 Task: Check the sale-to-list ratio of master bedroom in the last 1 year.
Action: Mouse moved to (841, 205)
Screenshot: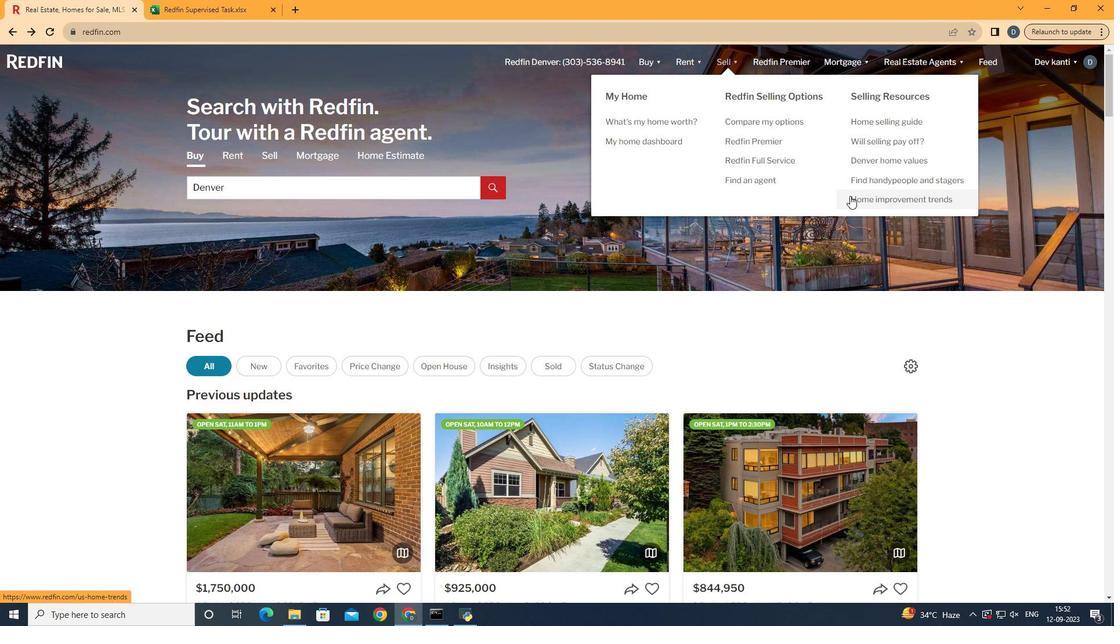 
Action: Mouse pressed left at (841, 205)
Screenshot: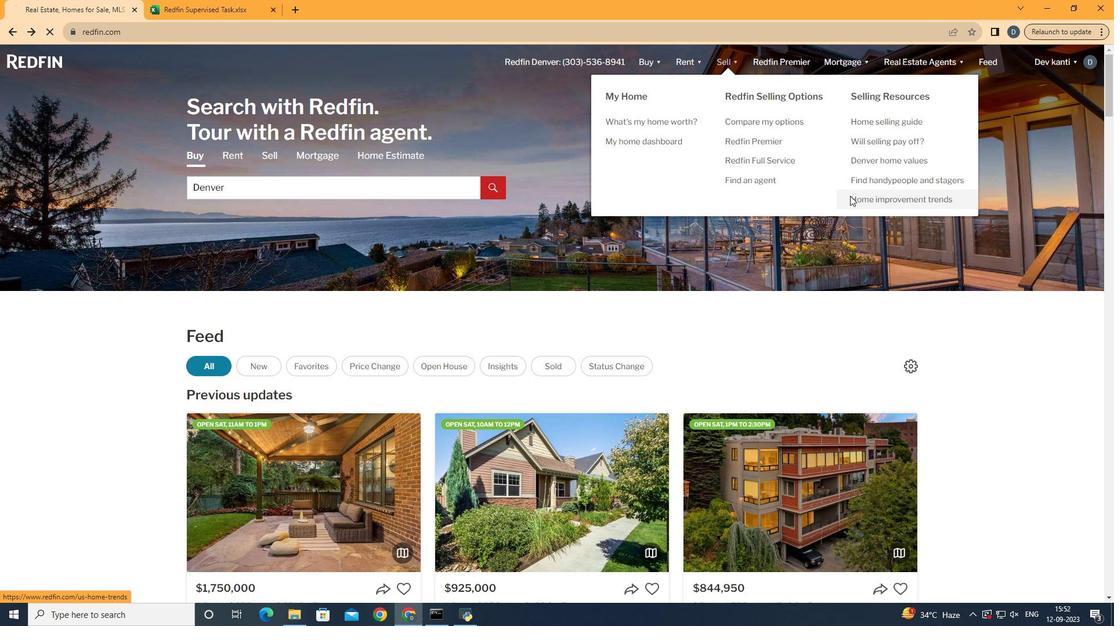 
Action: Mouse moved to (372, 226)
Screenshot: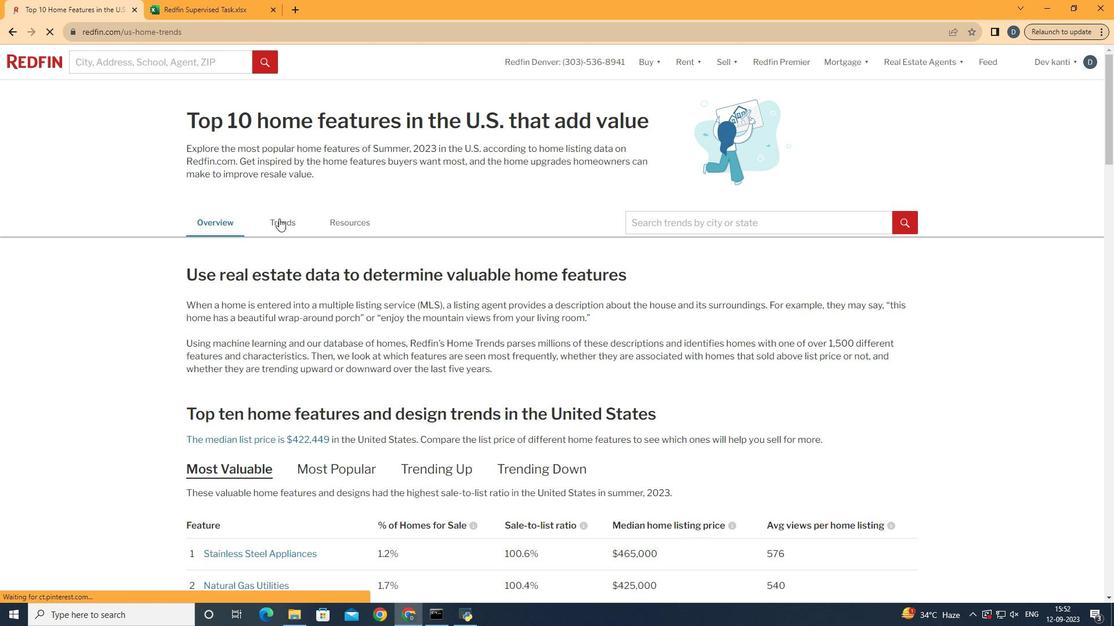 
Action: Mouse pressed left at (372, 226)
Screenshot: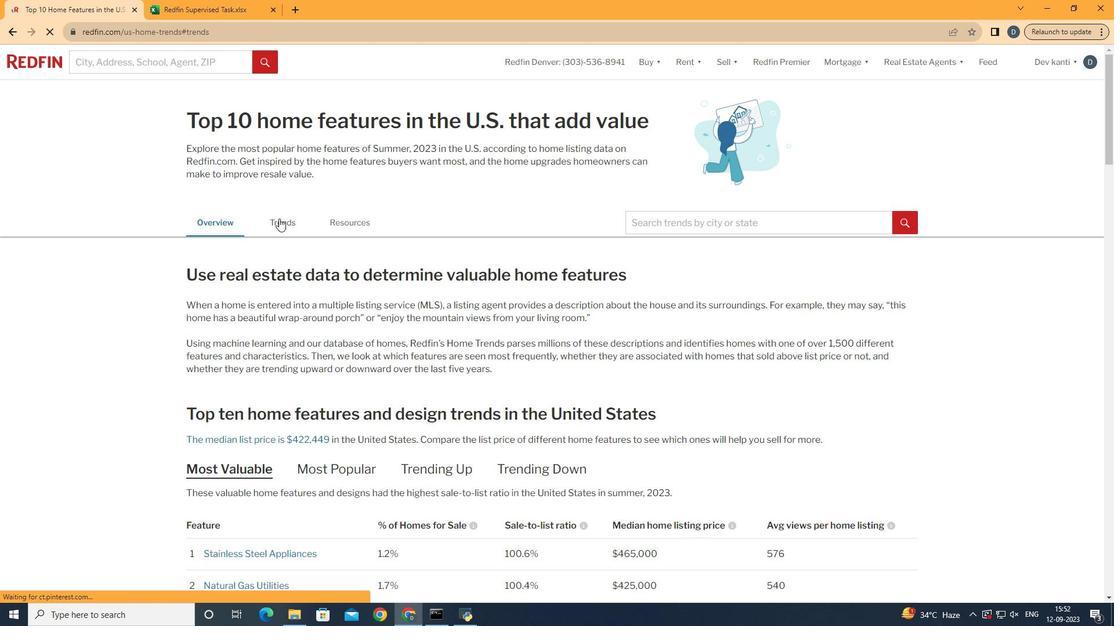 
Action: Mouse moved to (373, 224)
Screenshot: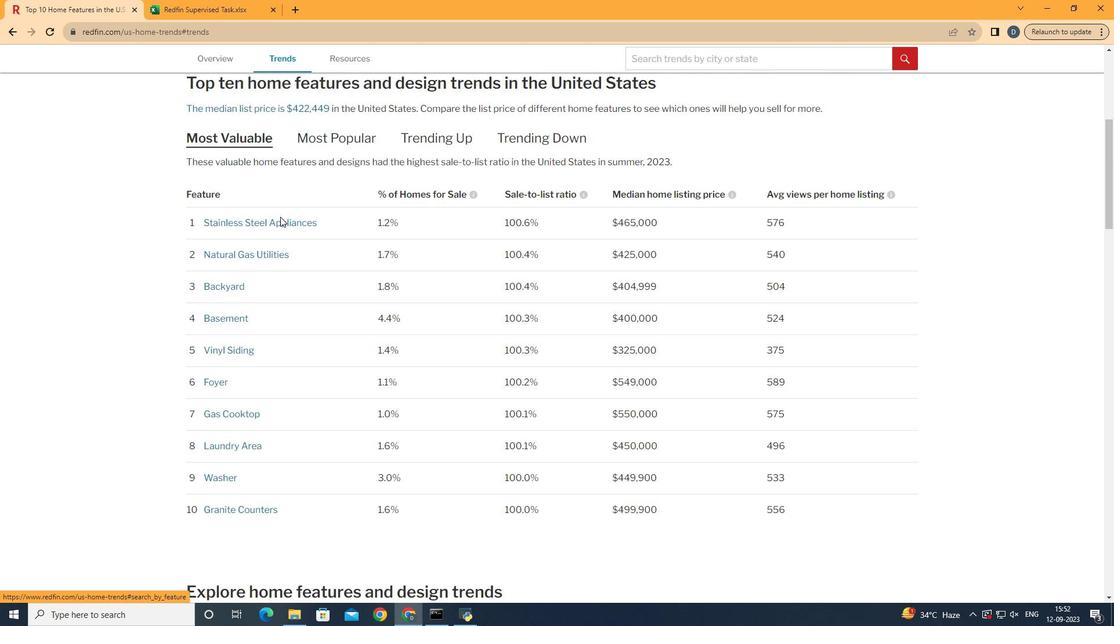 
Action: Mouse scrolled (373, 223) with delta (0, 0)
Screenshot: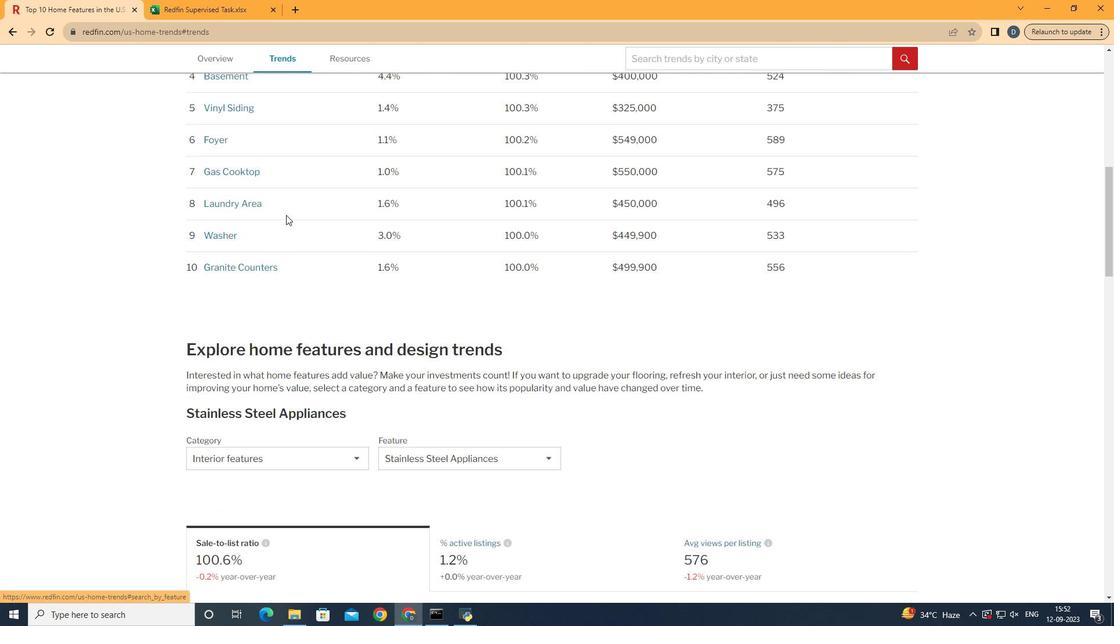 
Action: Mouse scrolled (373, 223) with delta (0, 0)
Screenshot: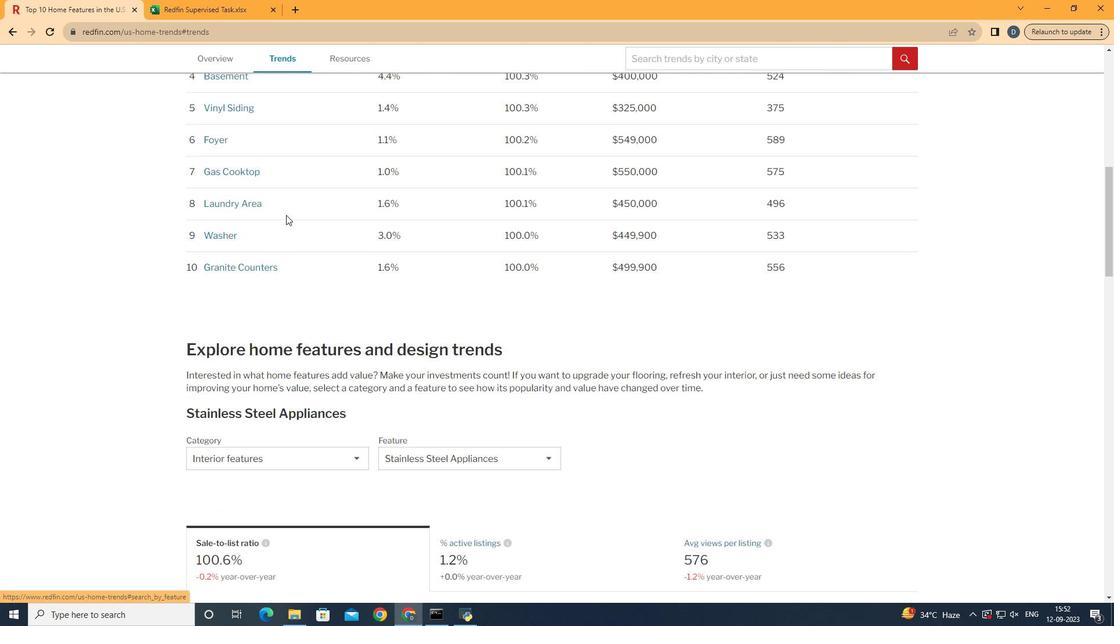 
Action: Mouse moved to (373, 224)
Screenshot: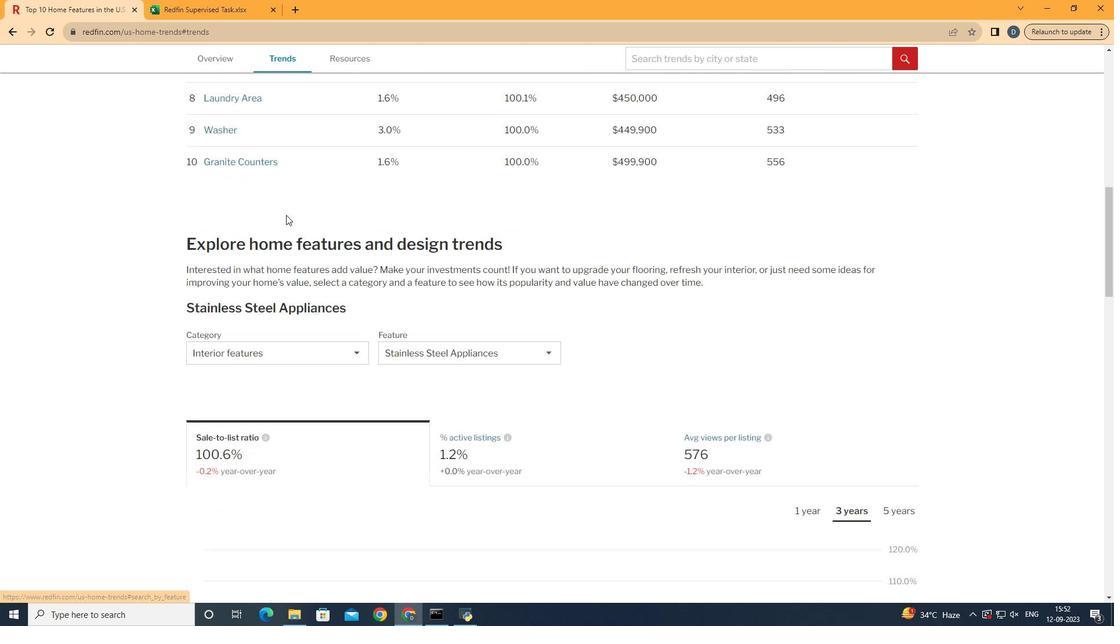 
Action: Mouse scrolled (373, 223) with delta (0, 0)
Screenshot: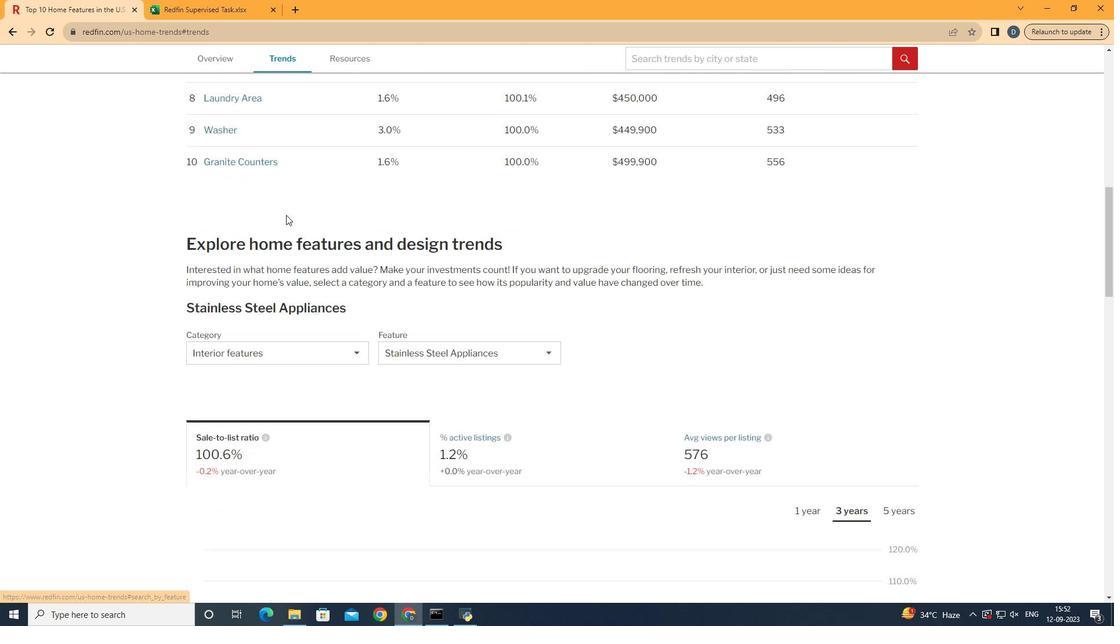 
Action: Mouse scrolled (373, 223) with delta (0, 0)
Screenshot: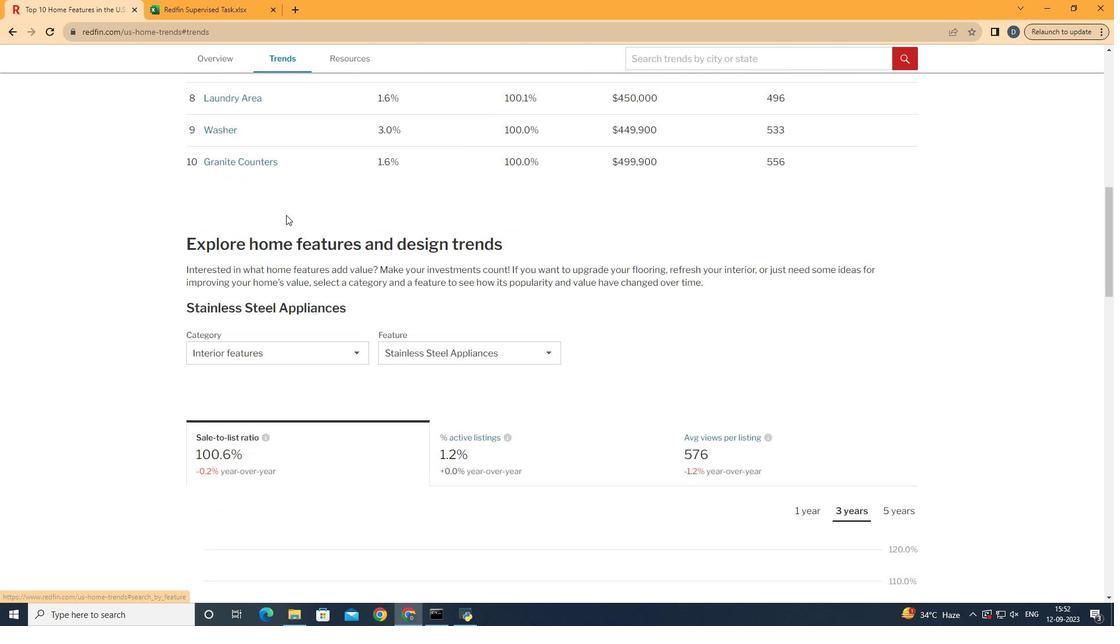 
Action: Mouse moved to (374, 224)
Screenshot: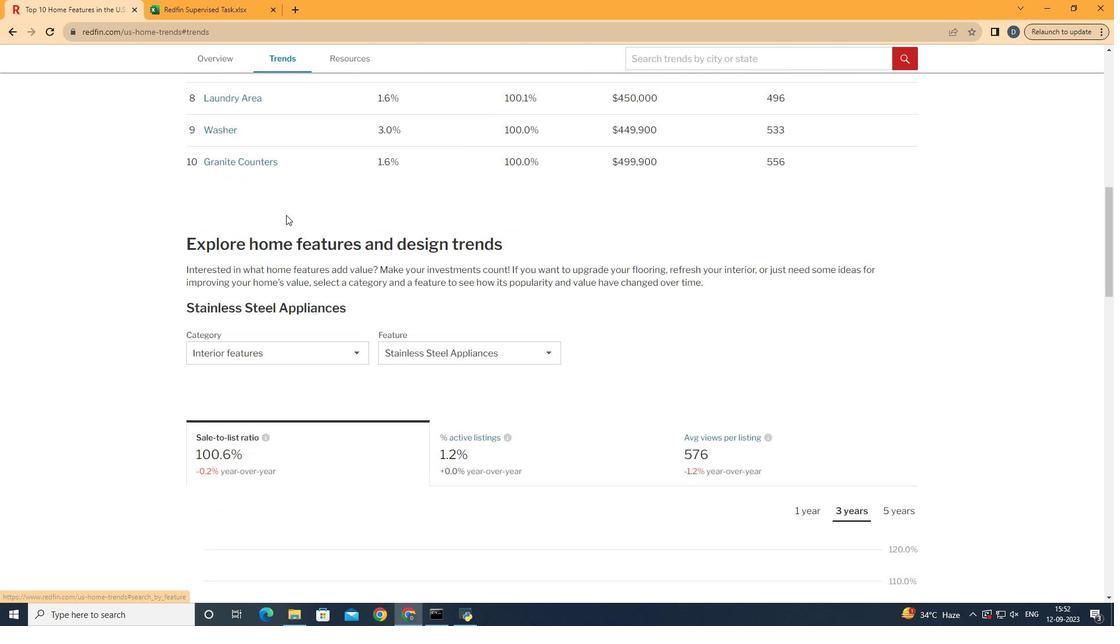 
Action: Mouse scrolled (374, 223) with delta (0, 0)
Screenshot: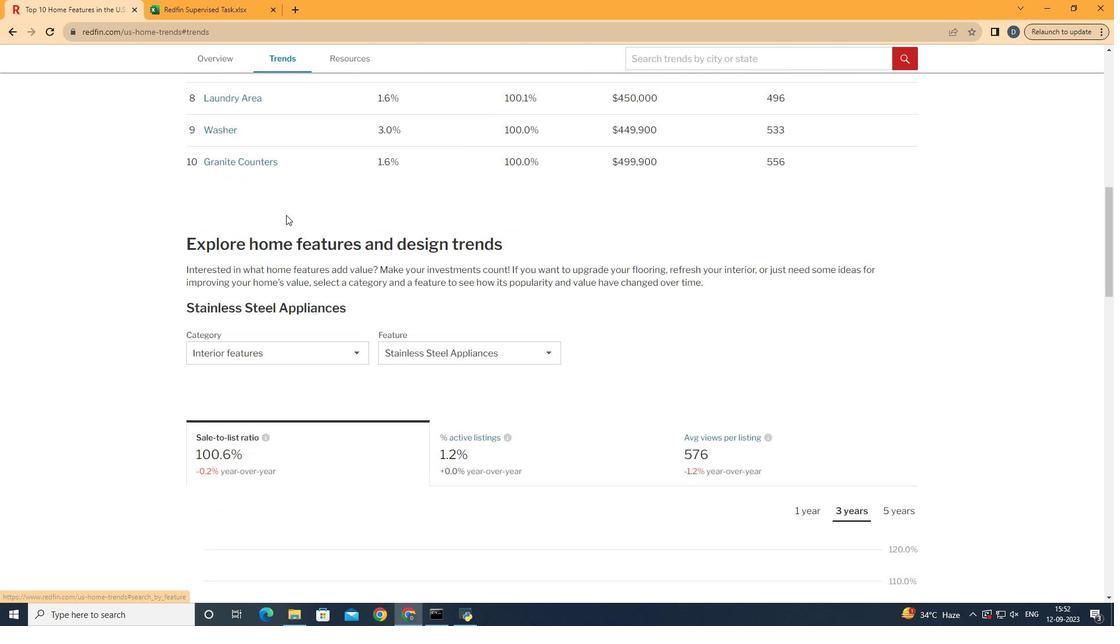 
Action: Mouse moved to (375, 223)
Screenshot: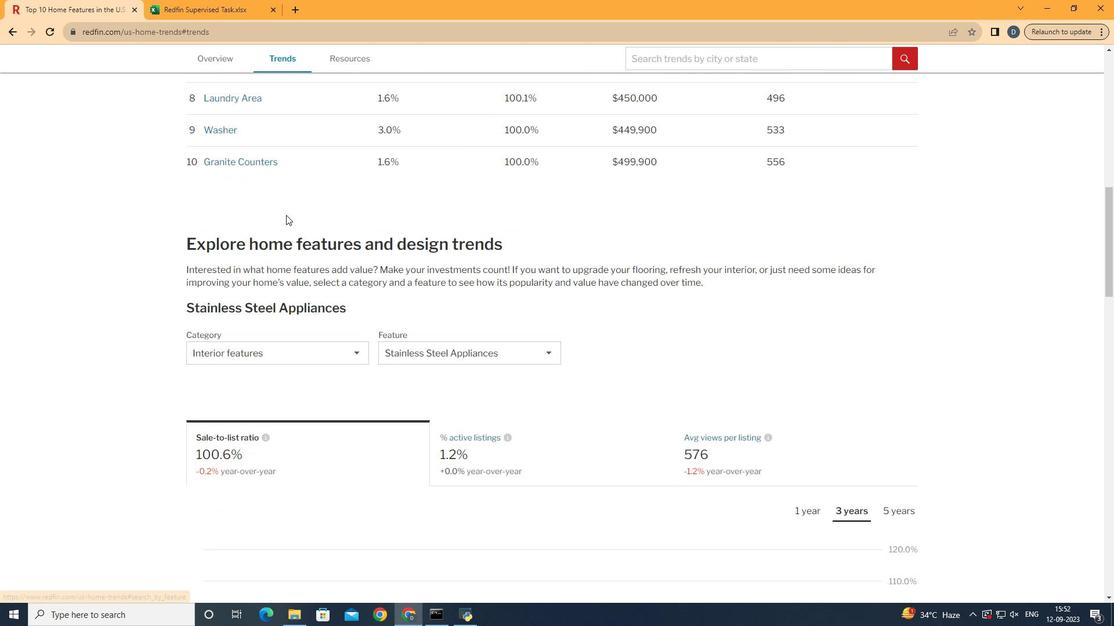 
Action: Mouse scrolled (375, 223) with delta (0, 0)
Screenshot: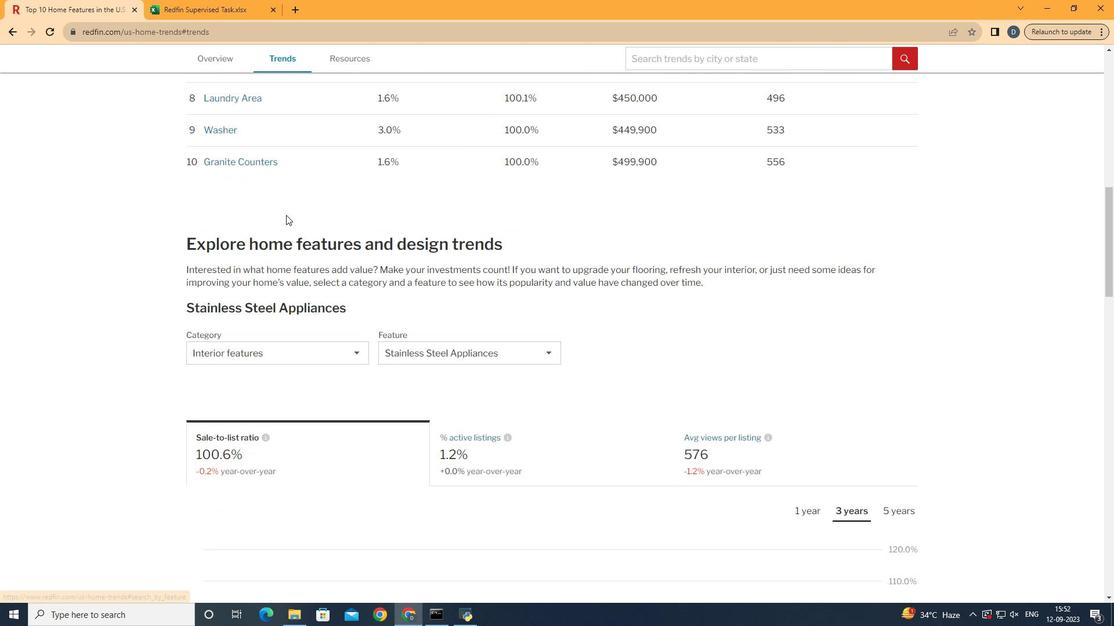 
Action: Mouse moved to (391, 354)
Screenshot: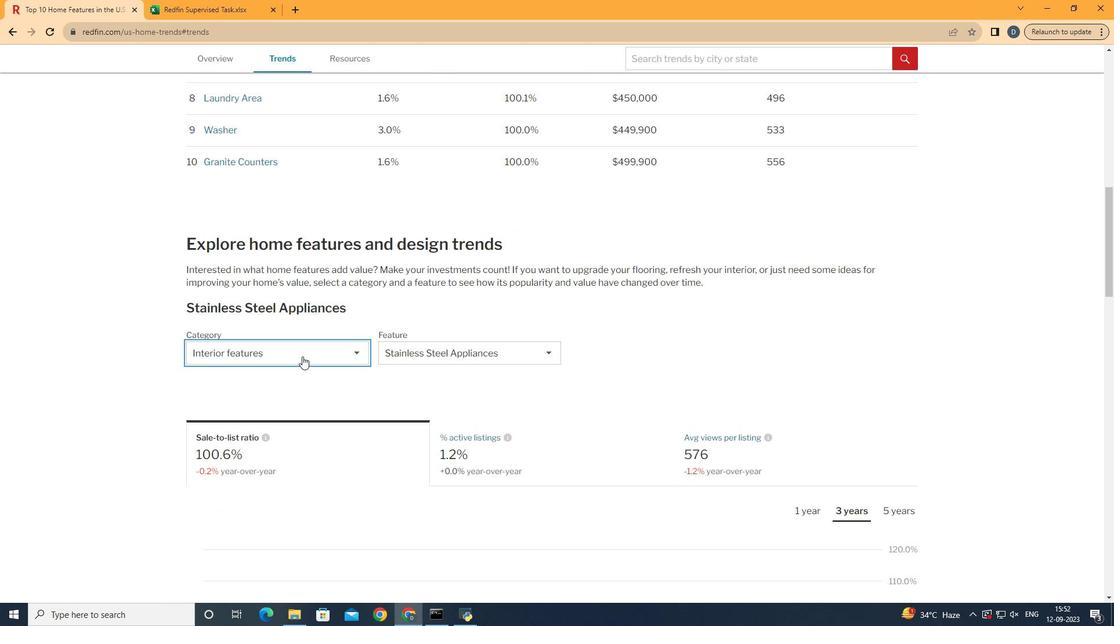
Action: Mouse pressed left at (391, 354)
Screenshot: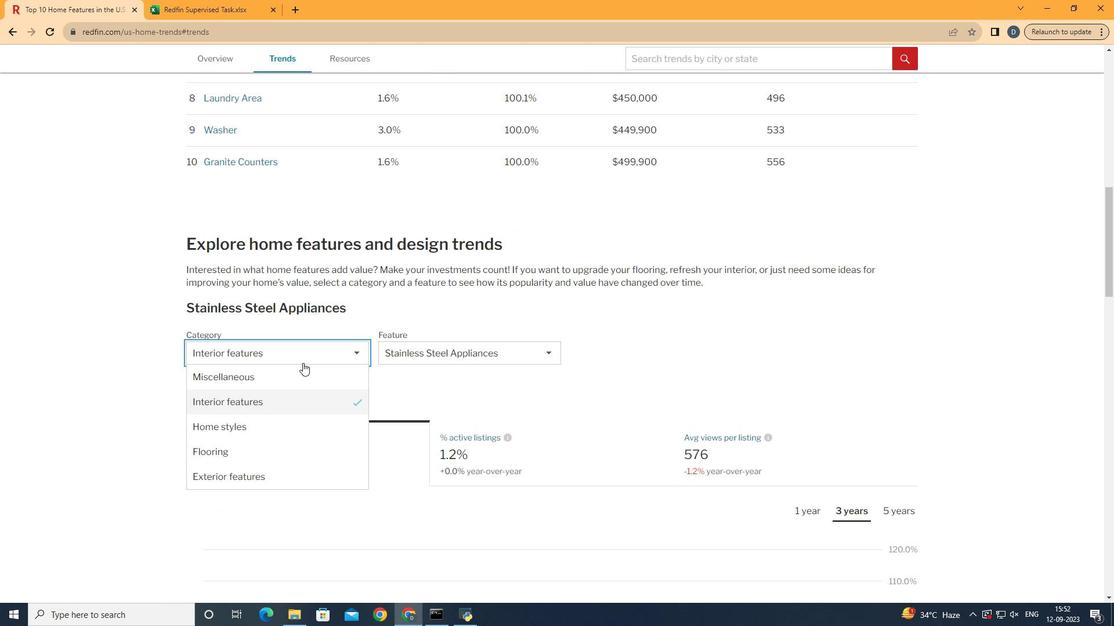 
Action: Mouse moved to (391, 386)
Screenshot: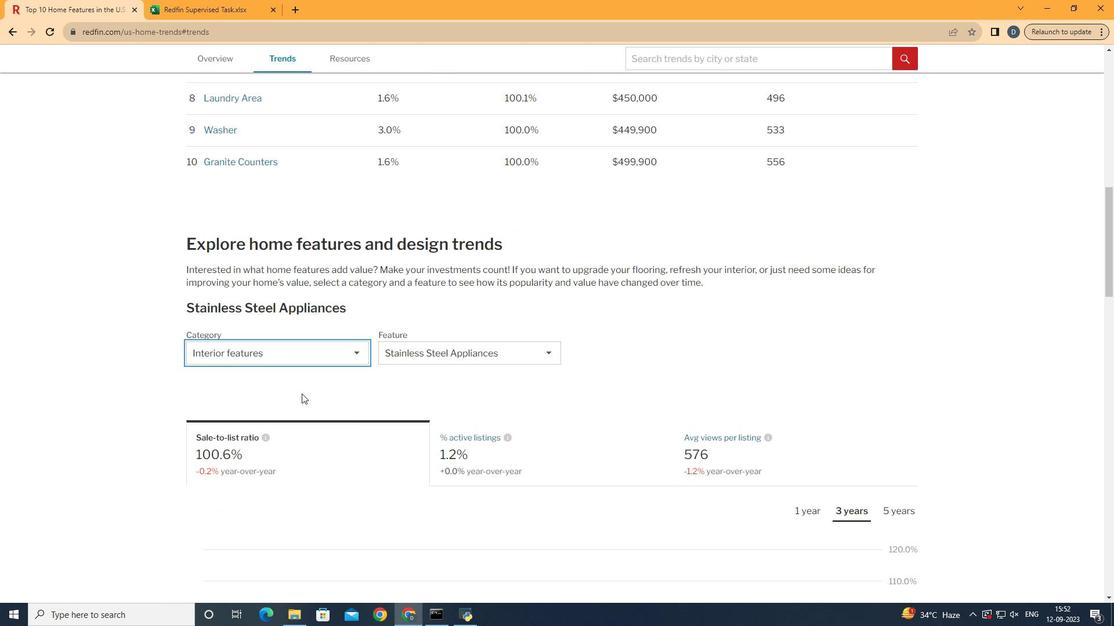 
Action: Mouse pressed left at (391, 386)
Screenshot: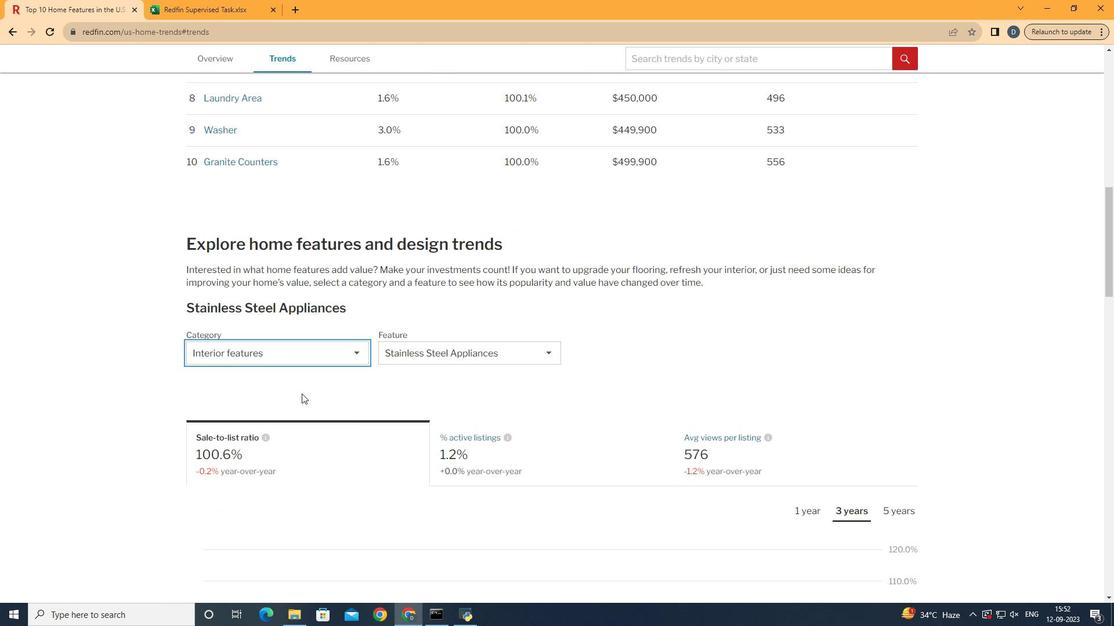 
Action: Mouse moved to (562, 346)
Screenshot: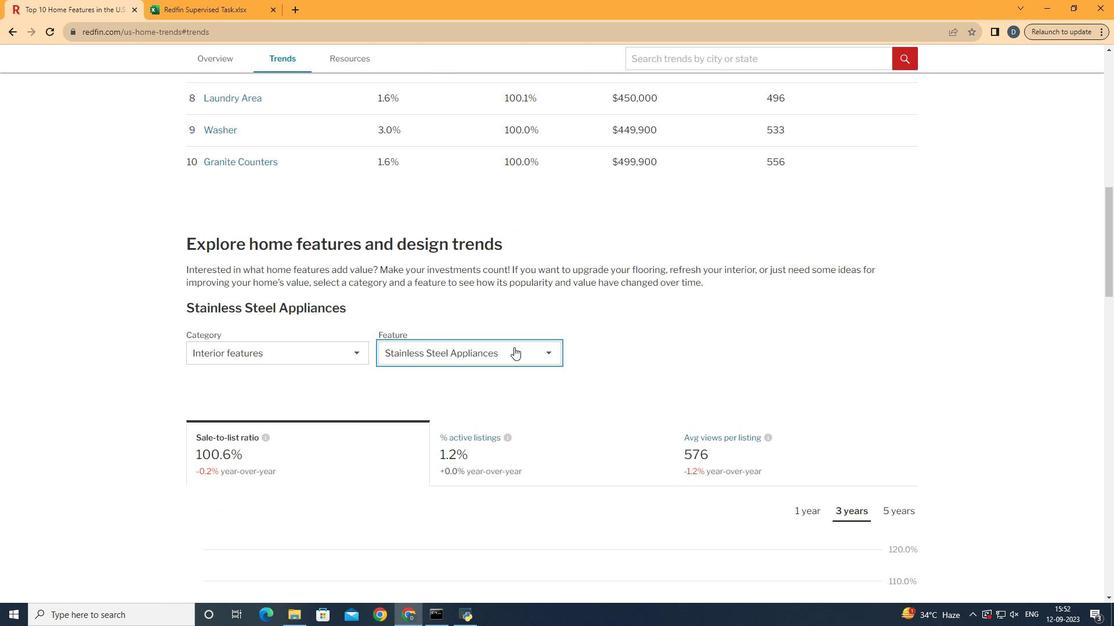 
Action: Mouse pressed left at (562, 346)
Screenshot: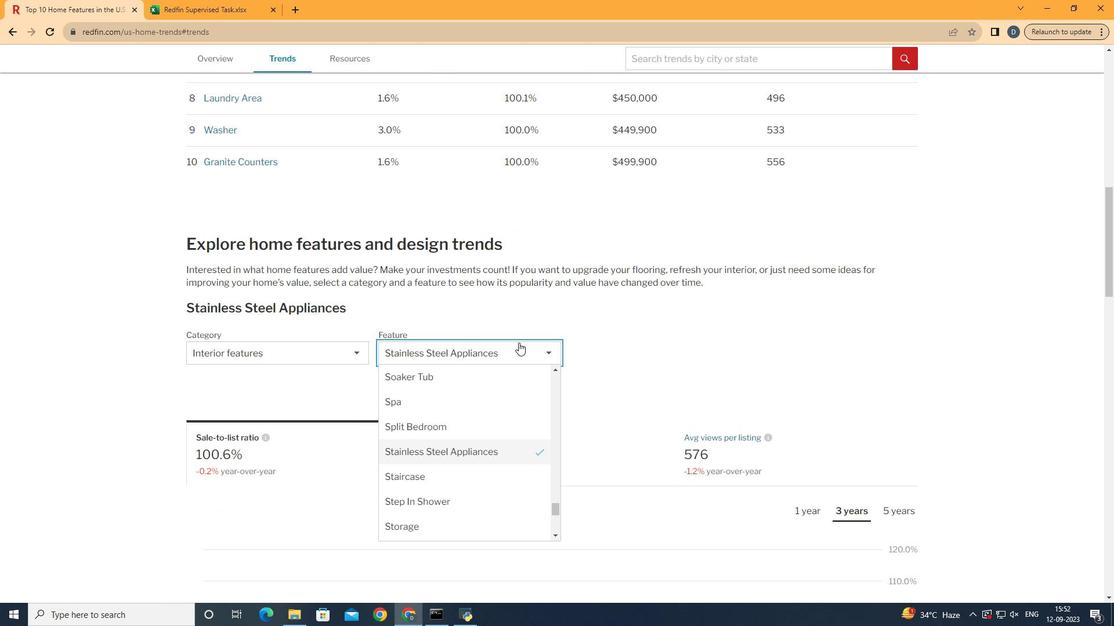 
Action: Mouse moved to (562, 472)
Screenshot: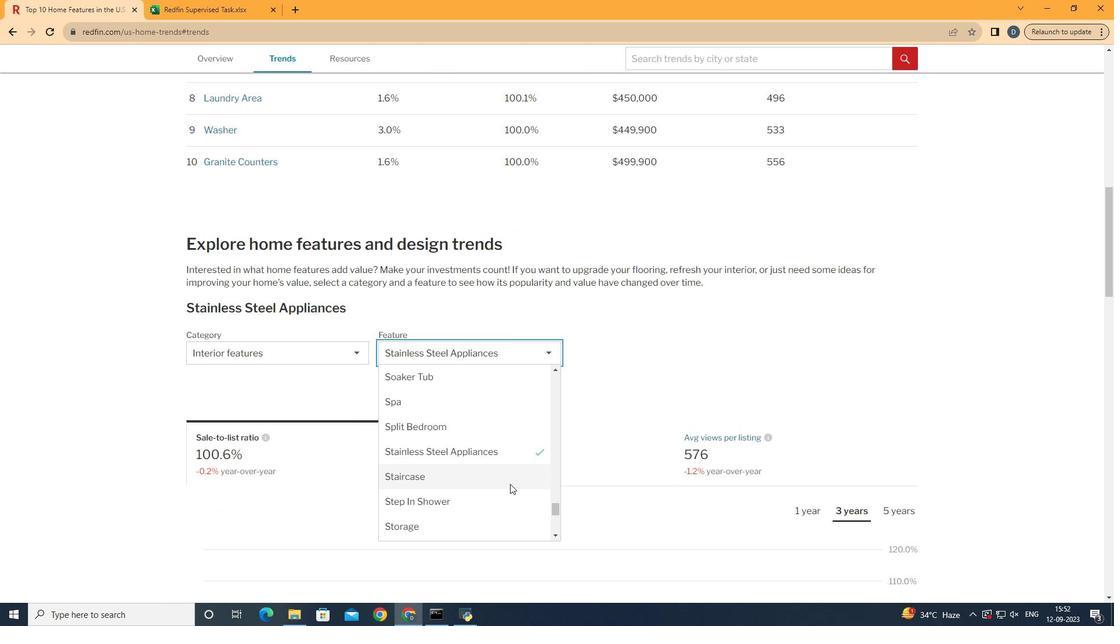 
Action: Mouse scrolled (562, 473) with delta (0, 0)
Screenshot: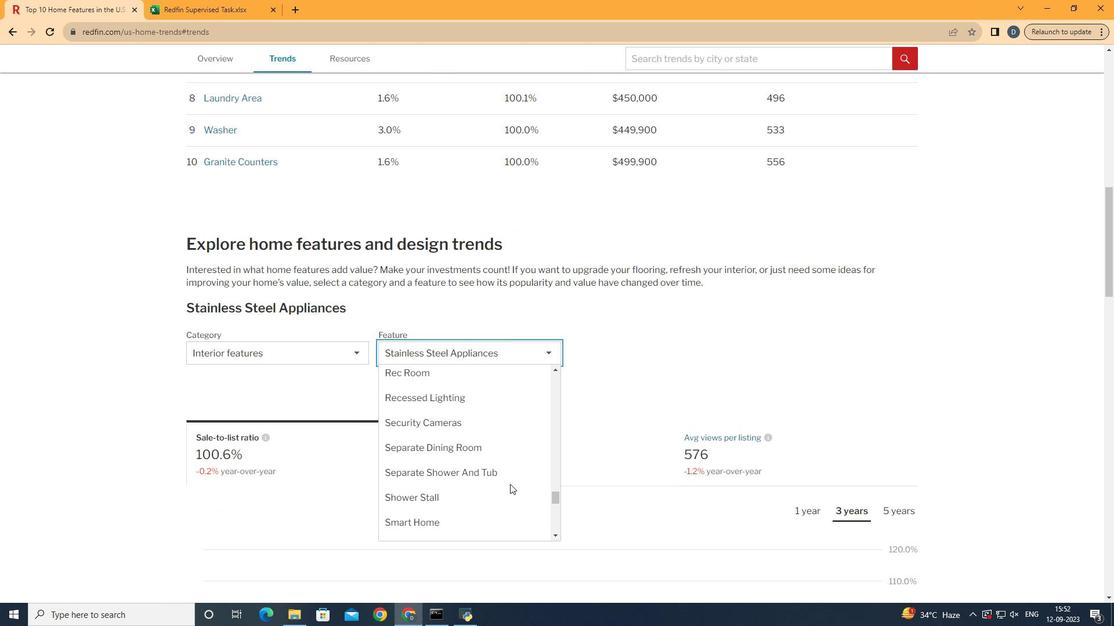 
Action: Mouse scrolled (562, 473) with delta (0, 0)
Screenshot: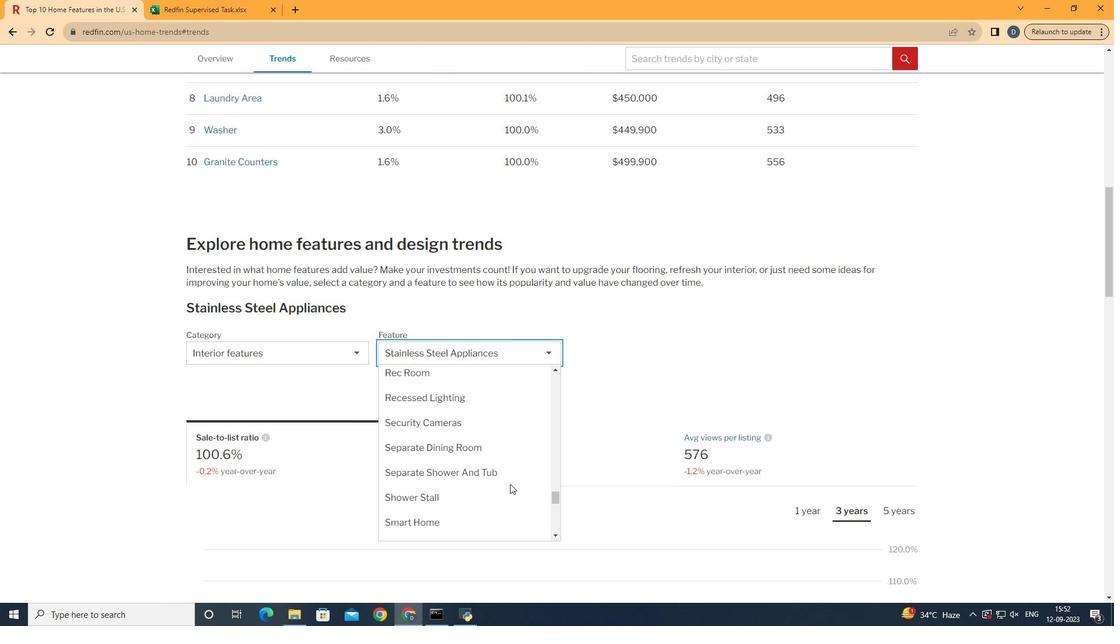 
Action: Mouse scrolled (562, 473) with delta (0, 0)
Screenshot: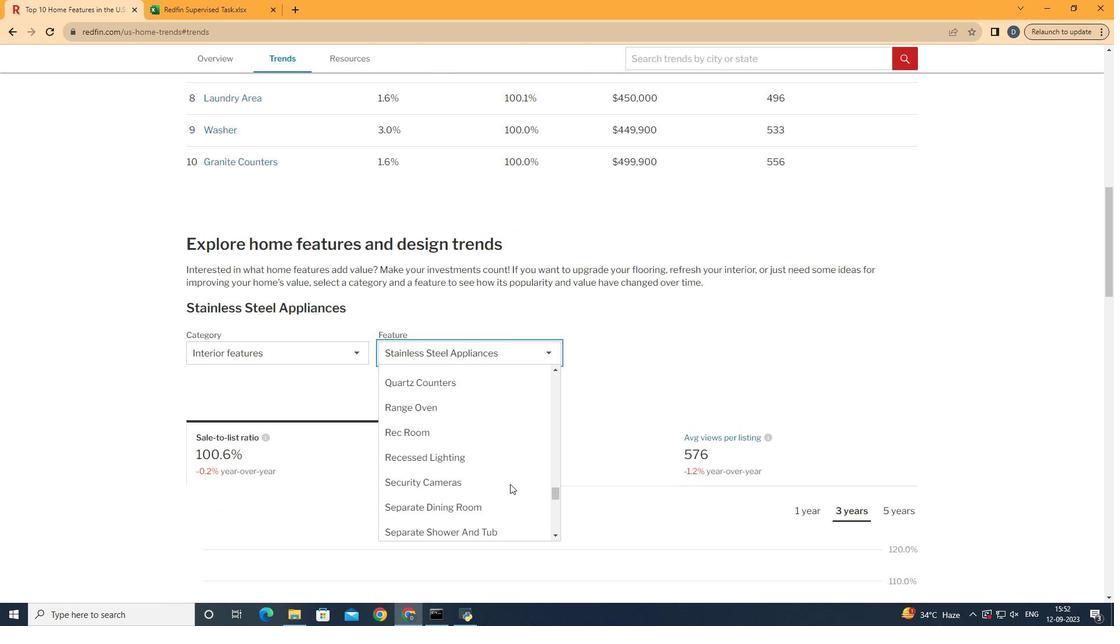 
Action: Mouse scrolled (562, 473) with delta (0, 0)
Screenshot: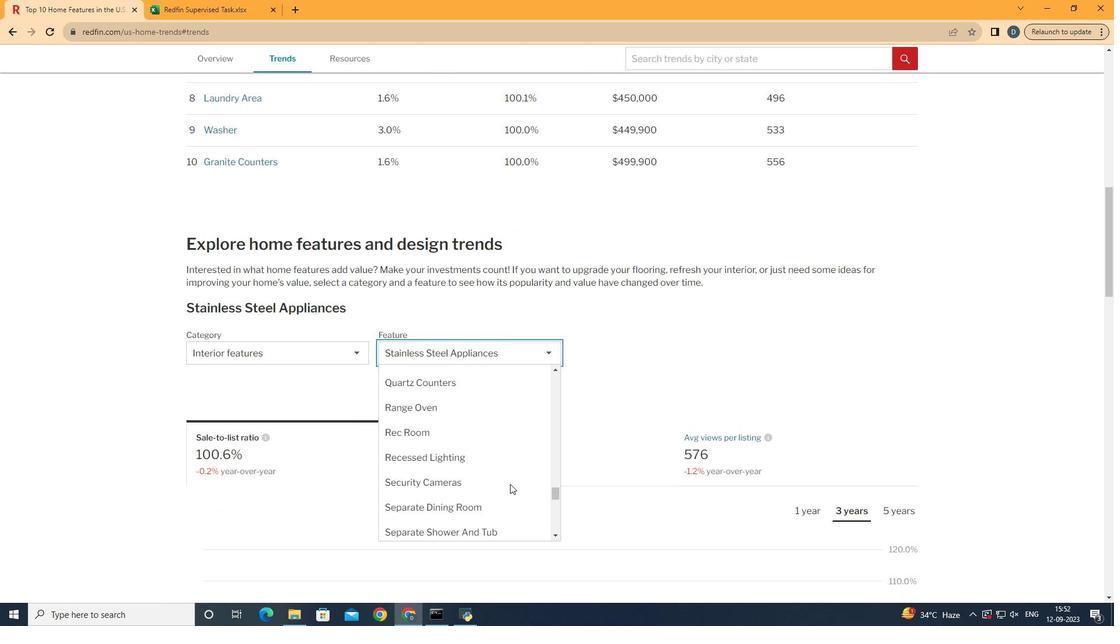 
Action: Mouse scrolled (562, 473) with delta (0, 0)
Screenshot: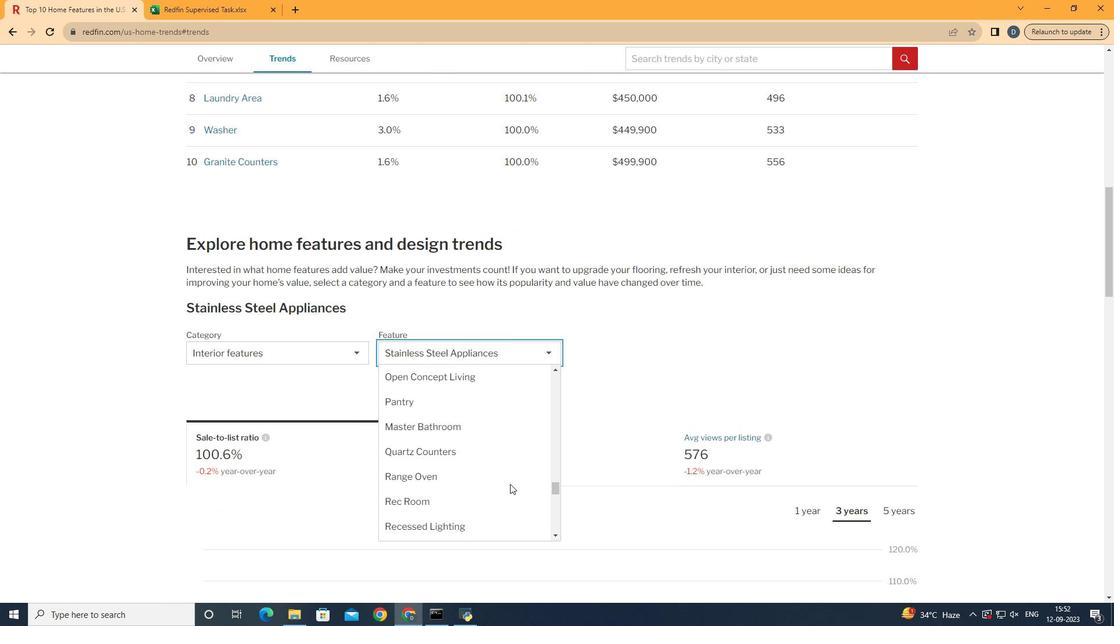 
Action: Mouse scrolled (562, 473) with delta (0, 0)
Screenshot: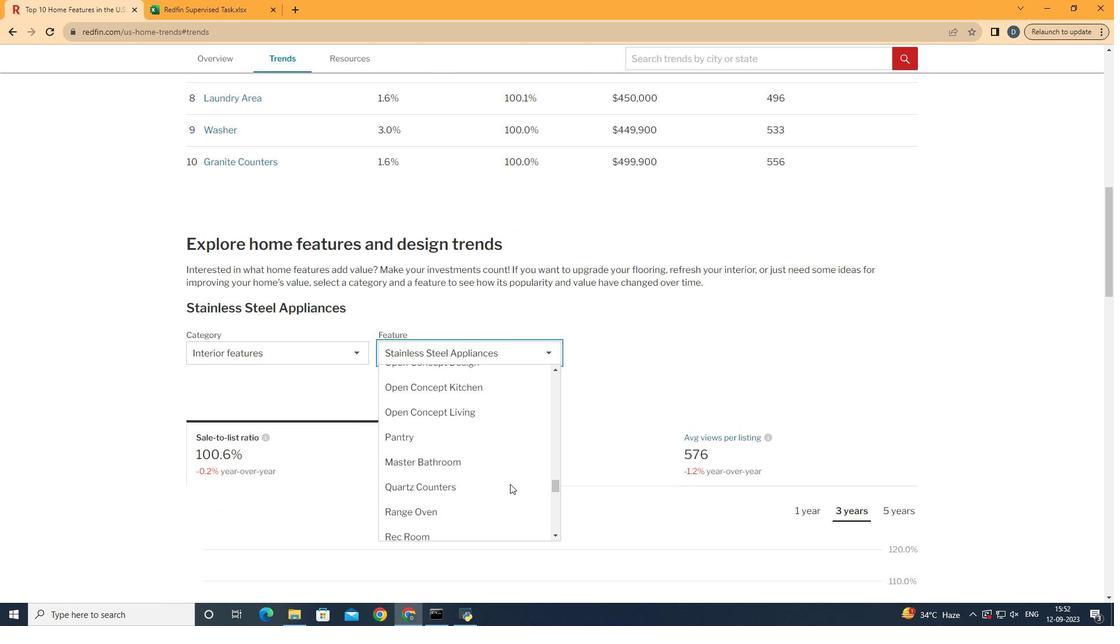 
Action: Mouse scrolled (562, 473) with delta (0, 0)
Screenshot: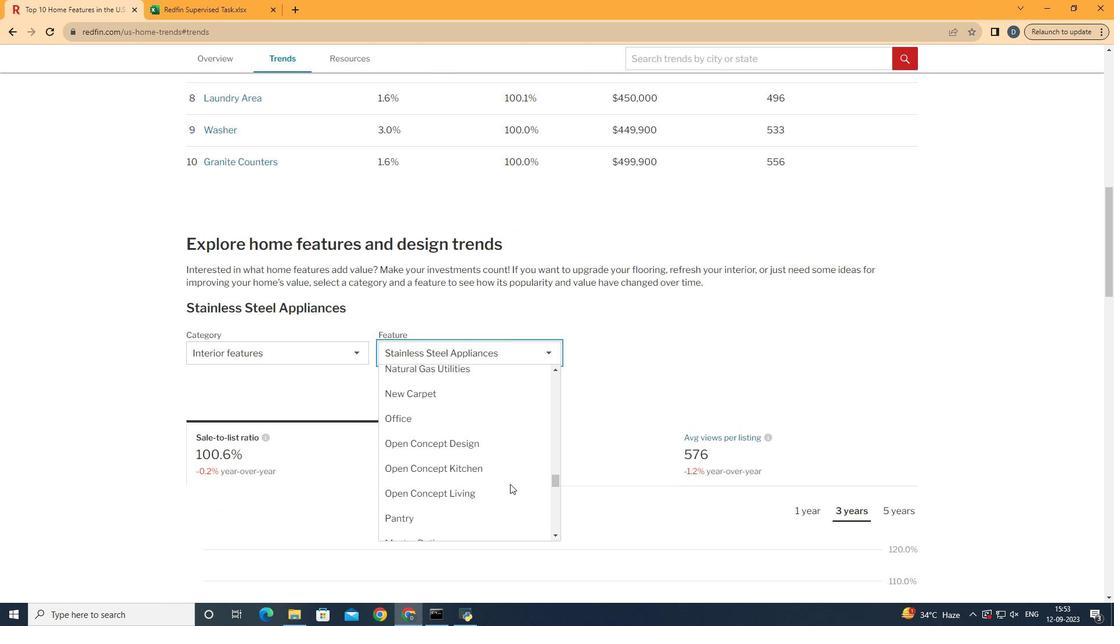 
Action: Mouse scrolled (562, 473) with delta (0, 0)
Screenshot: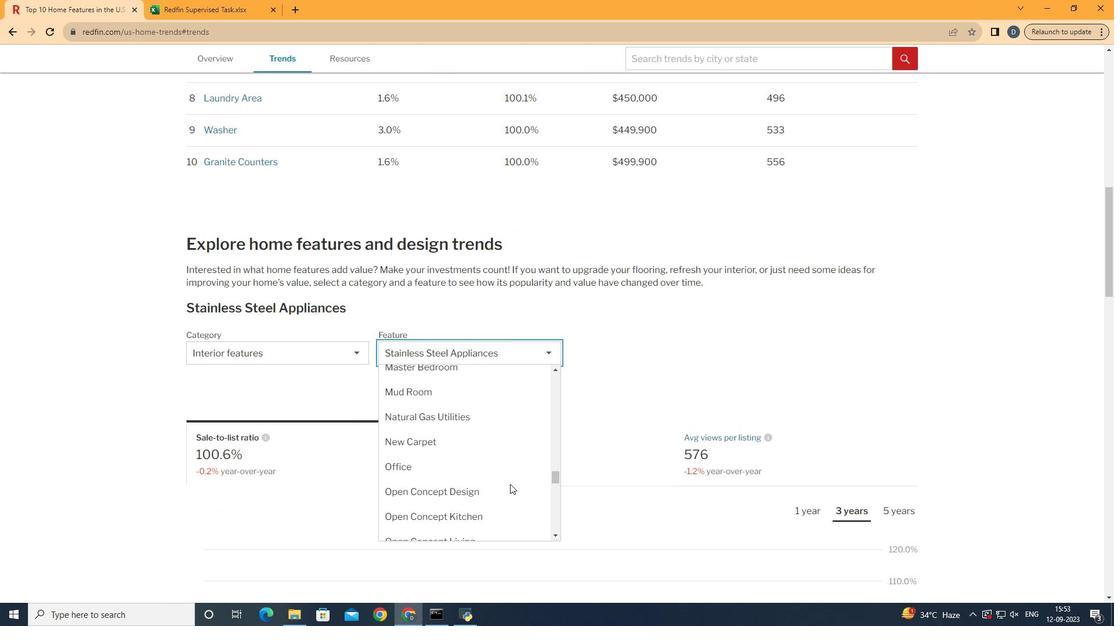 
Action: Mouse moved to (562, 422)
Screenshot: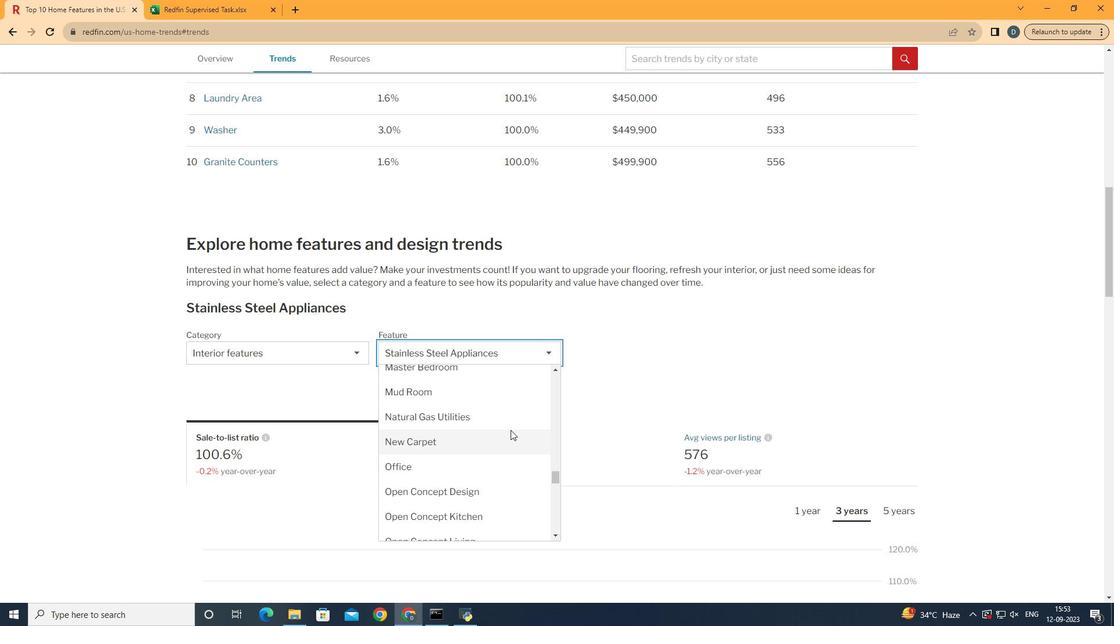 
Action: Mouse scrolled (562, 423) with delta (0, 0)
Screenshot: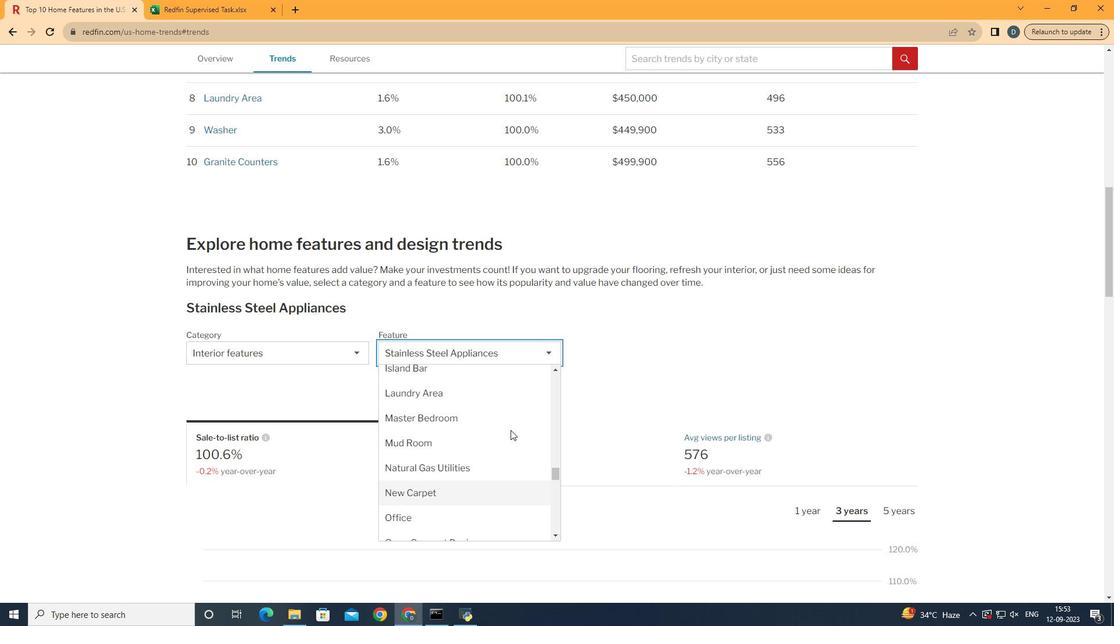 
Action: Mouse moved to (540, 418)
Screenshot: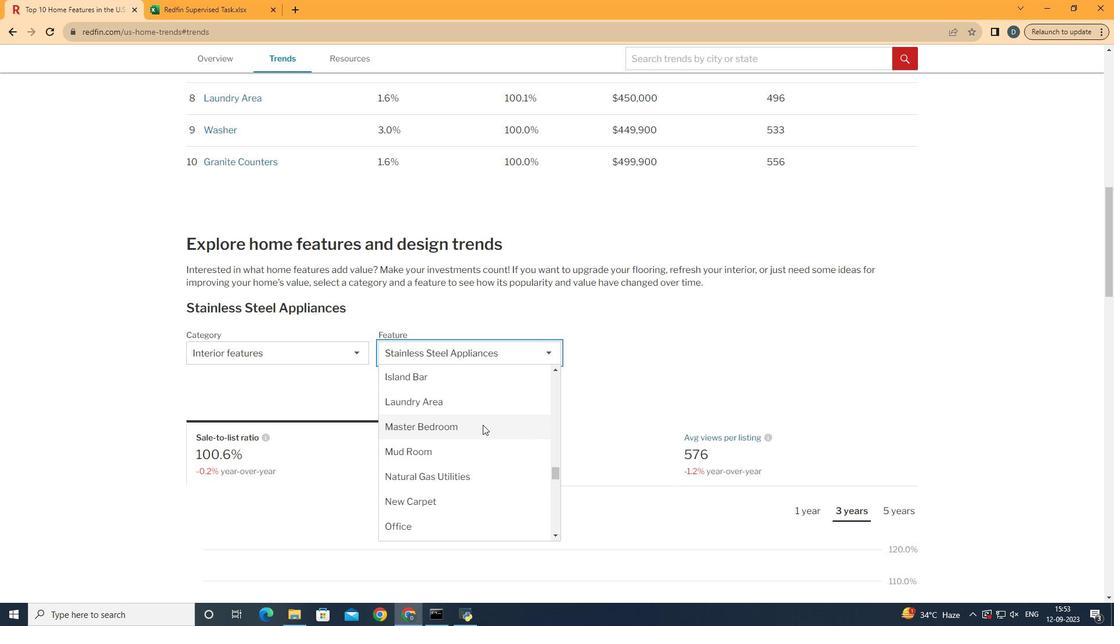 
Action: Mouse pressed left at (540, 418)
Screenshot: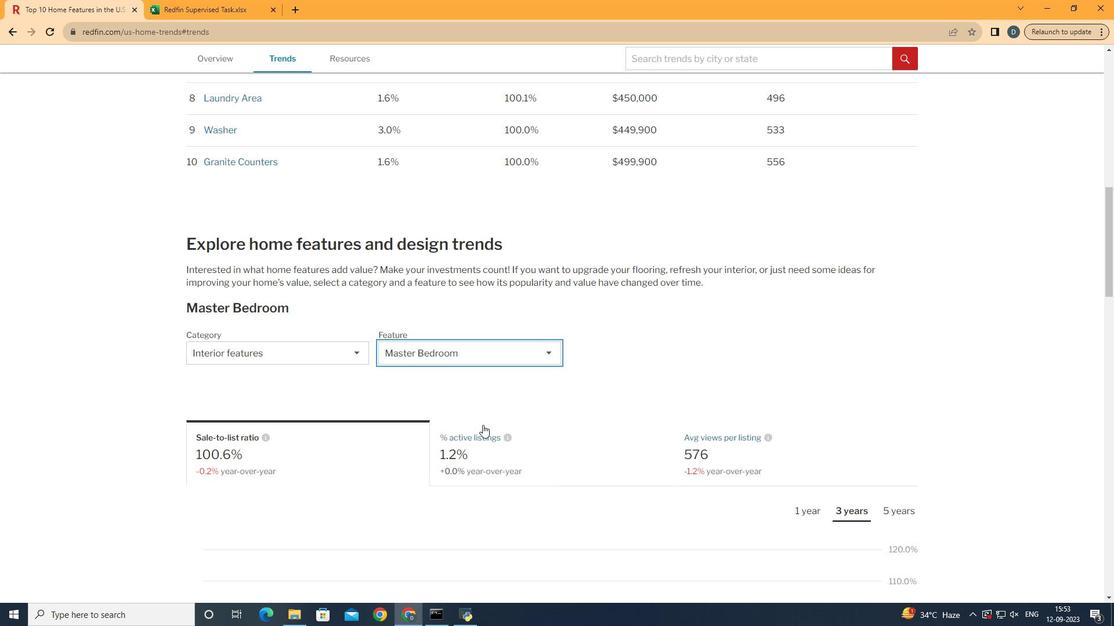 
Action: Mouse moved to (443, 401)
Screenshot: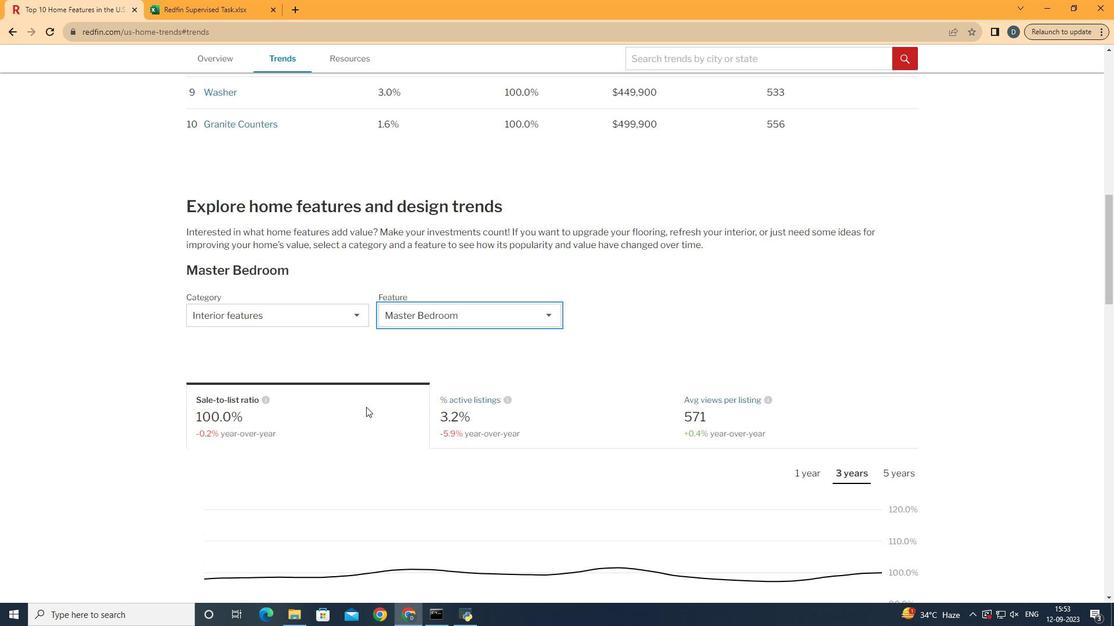 
Action: Mouse scrolled (443, 400) with delta (0, 0)
Screenshot: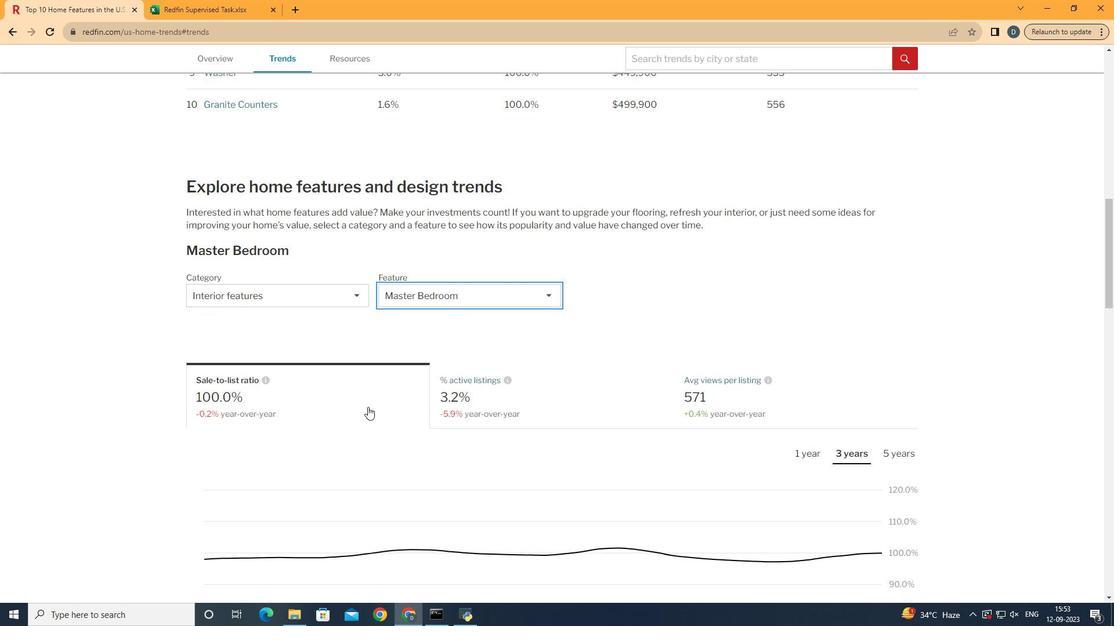 
Action: Mouse moved to (461, 382)
Screenshot: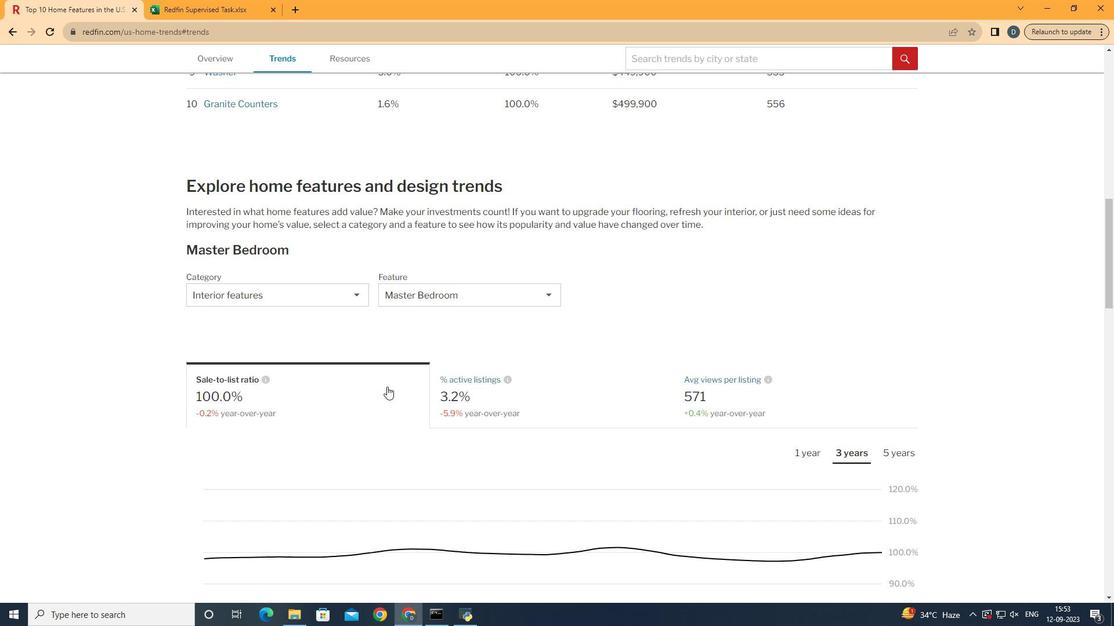 
Action: Mouse pressed left at (461, 382)
Screenshot: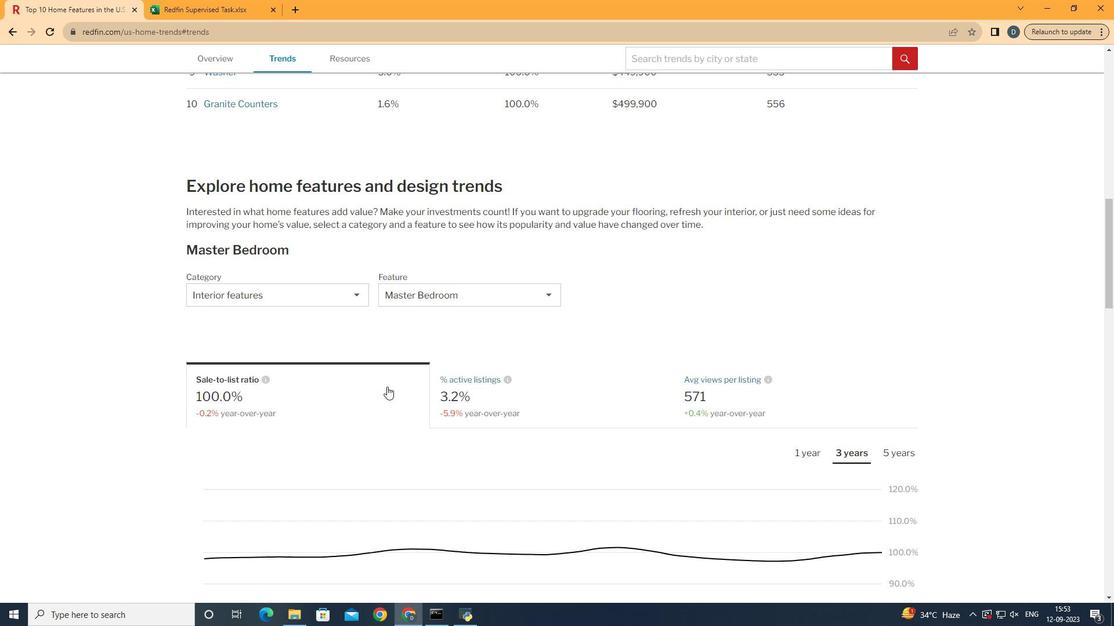
Action: Mouse scrolled (461, 381) with delta (0, 0)
Screenshot: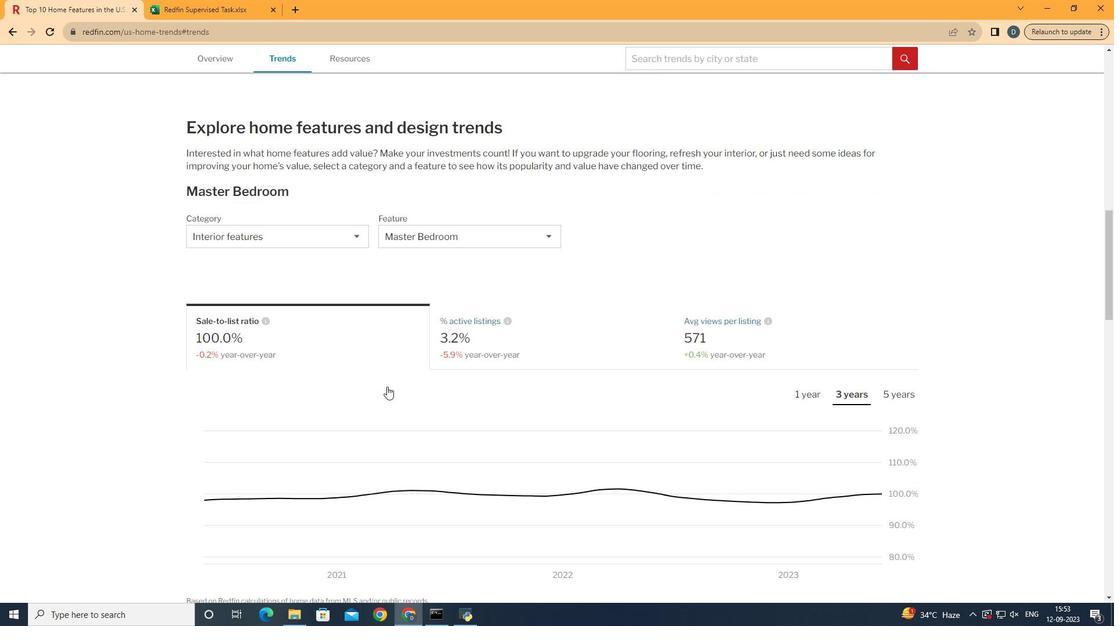 
Action: Mouse scrolled (461, 381) with delta (0, 0)
Screenshot: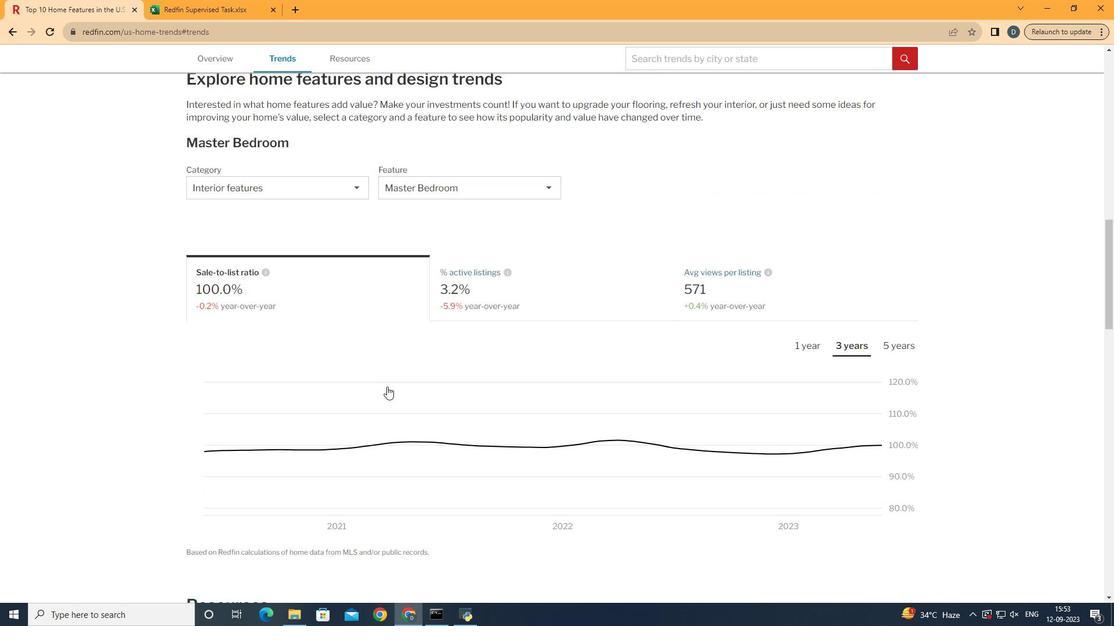 
Action: Mouse moved to (798, 335)
Screenshot: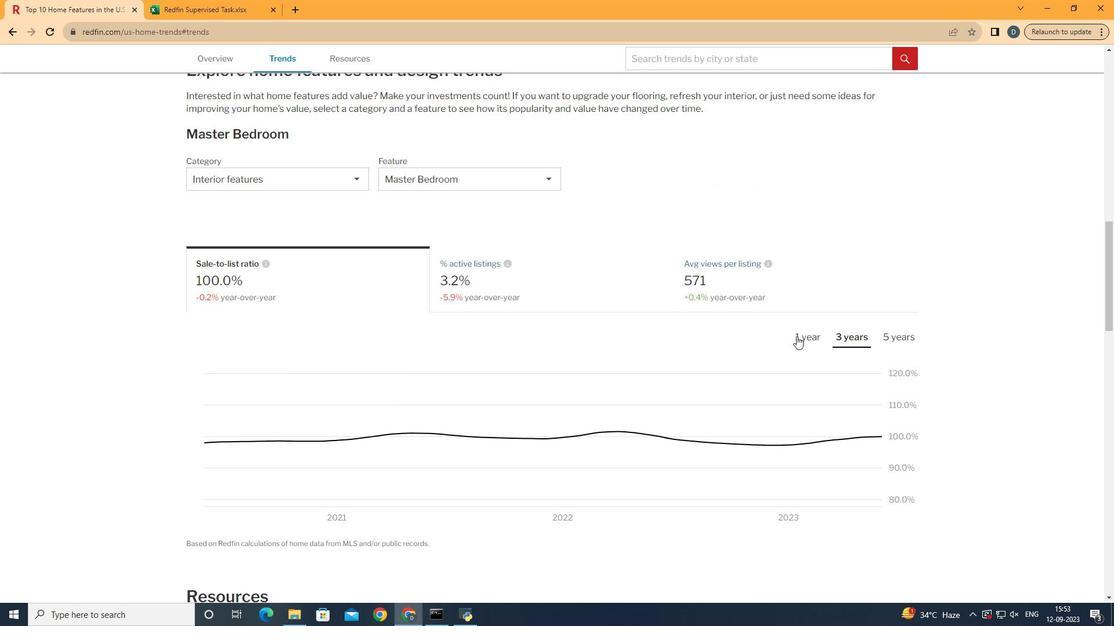 
Action: Mouse pressed left at (798, 335)
Screenshot: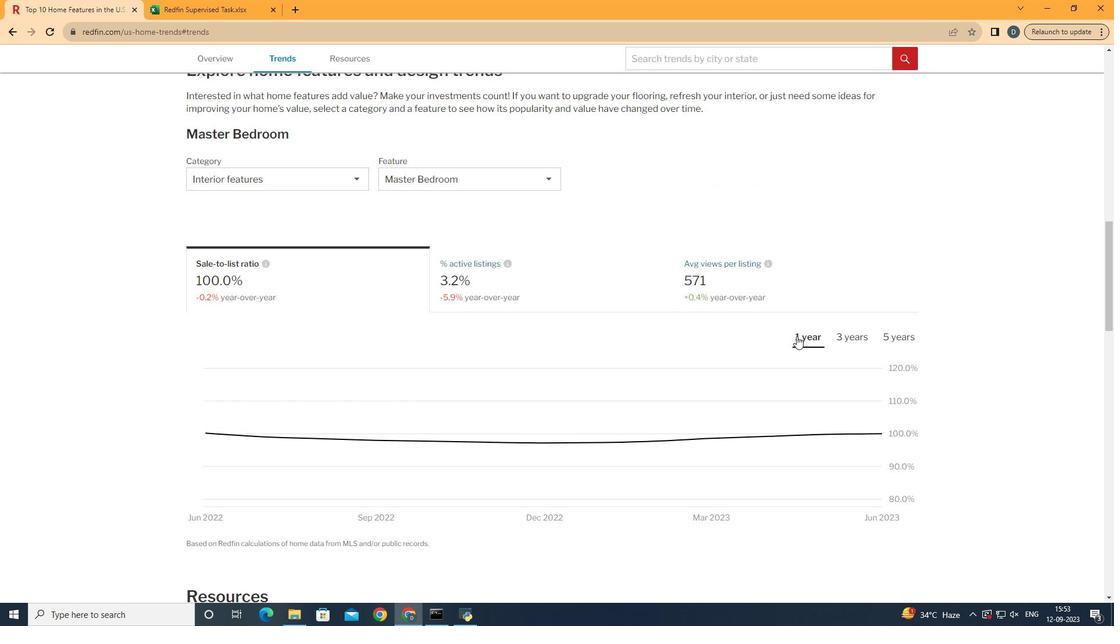 
Action: Mouse moved to (858, 411)
Screenshot: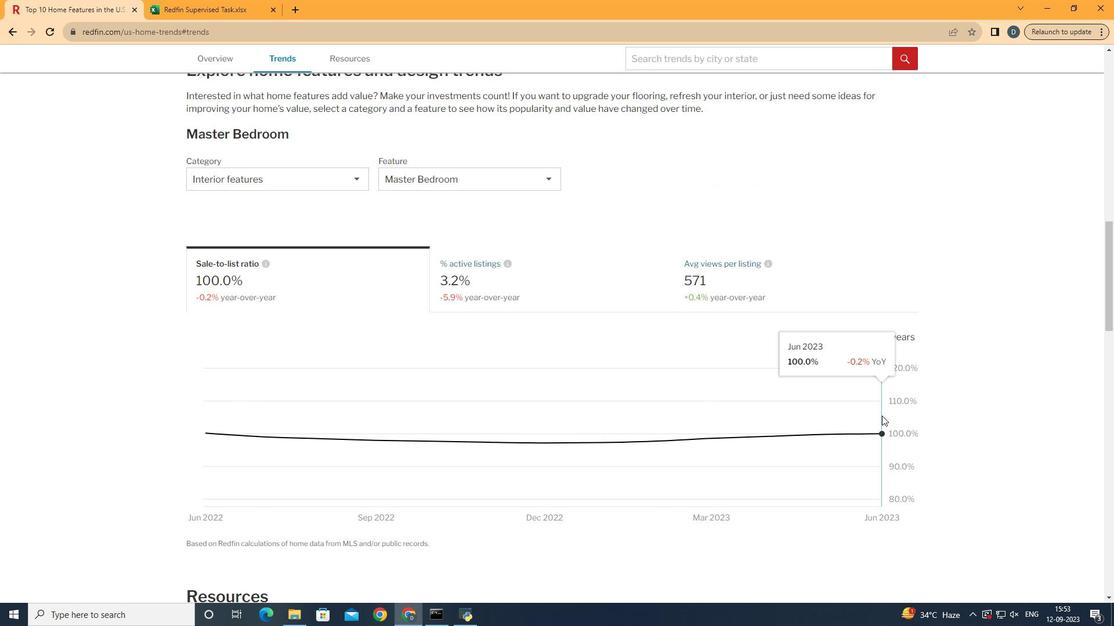 
